Task: Add in the project WonderTech an epic 'Cloud Management Platform (CMP) Implementation'.
Action: Mouse moved to (199, 245)
Screenshot: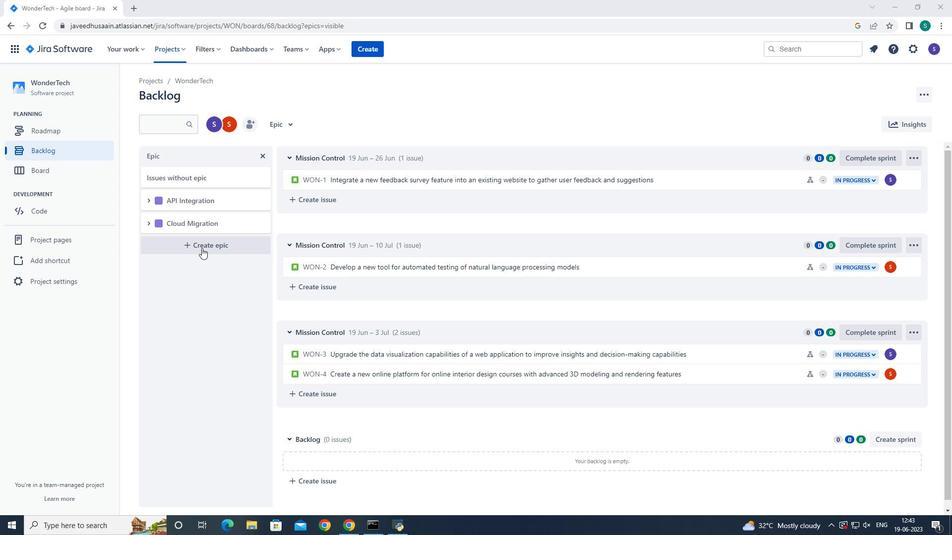 
Action: Mouse pressed left at (199, 245)
Screenshot: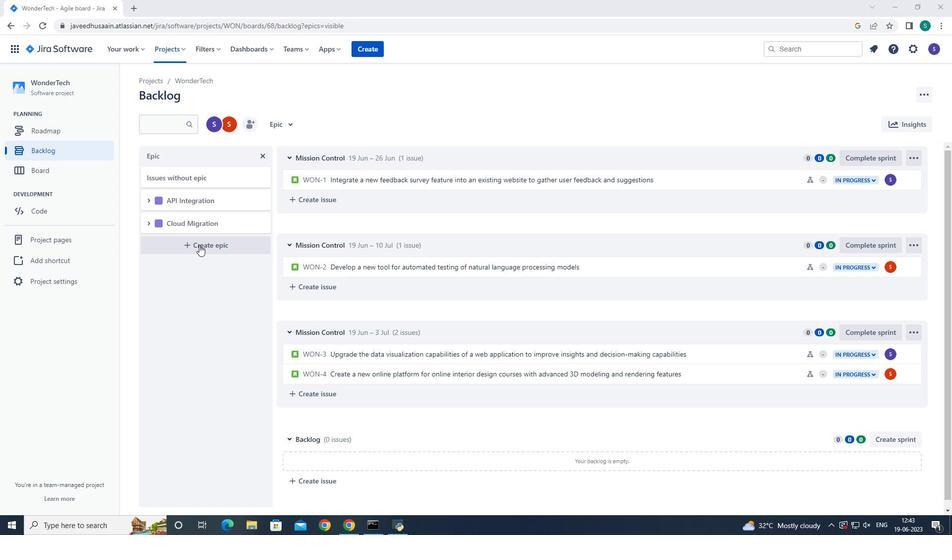 
Action: Mouse moved to (193, 248)
Screenshot: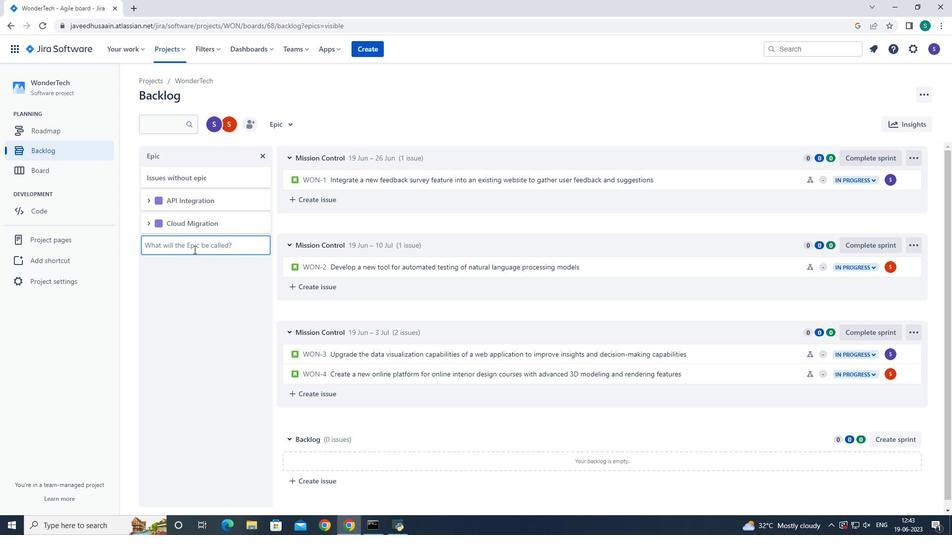 
Action: Mouse pressed left at (193, 248)
Screenshot: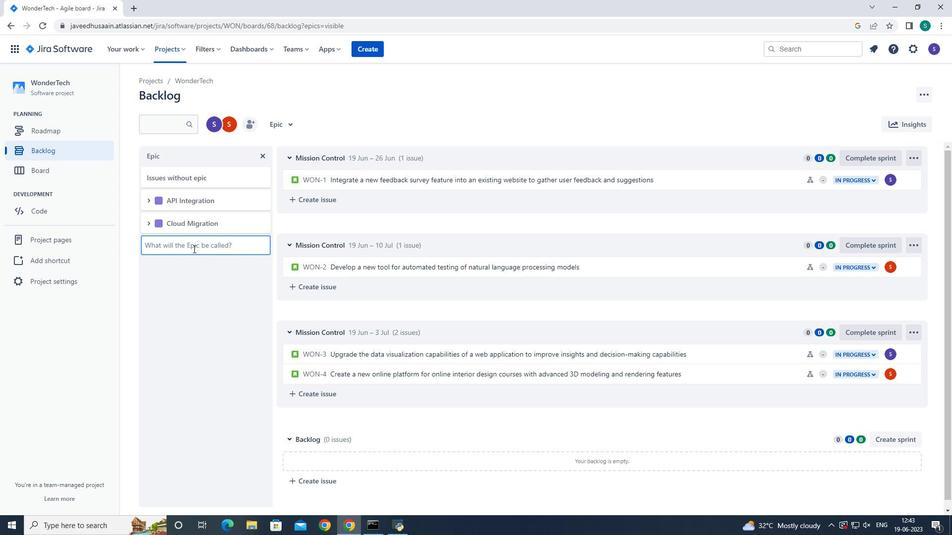 
Action: Key pressed <Key.shift><Key.shift><Key.shift><Key.shift><Key.shift><Key.shift><Key.shift><Key.shift>Cloud<Key.space><Key.shift>Management<Key.space><Key.shift>Platform<Key.space><Key.shift><Key.shift><Key.shift><Key.shift>)<Key.backspace><Key.shift>(<Key.shift><Key.shift><Key.shift><Key.shift><Key.shift><Key.shift><Key.shift>CMP<Key.shift><Key.shift><Key.shift><Key.shift><Key.shift><Key.shift><Key.shift><Key.shift><Key.shift><Key.shift><Key.shift><Key.shift><Key.shift><Key.shift><Key.shift><Key.shift><Key.shift>)<Key.space><Key.shift>Implementation<Key.enter>
Screenshot: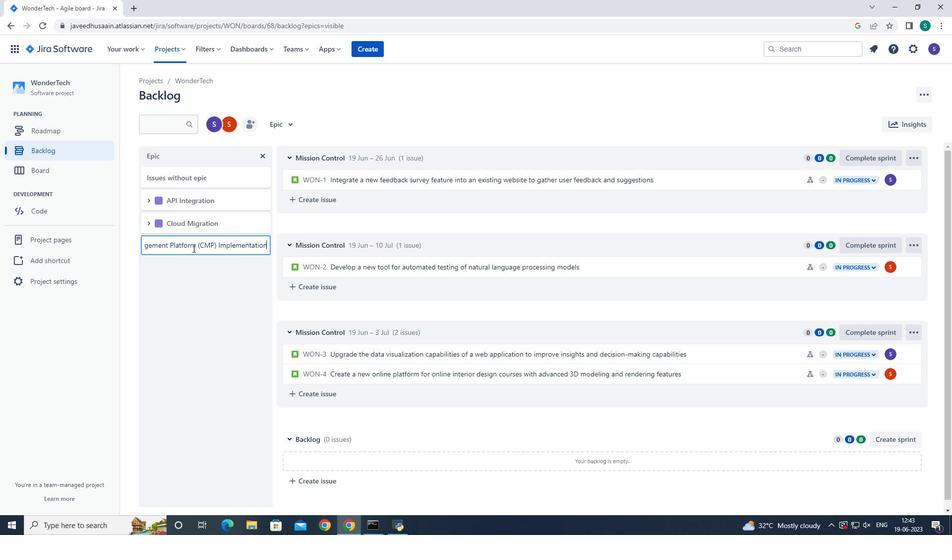 
Action: Mouse moved to (25, 293)
Screenshot: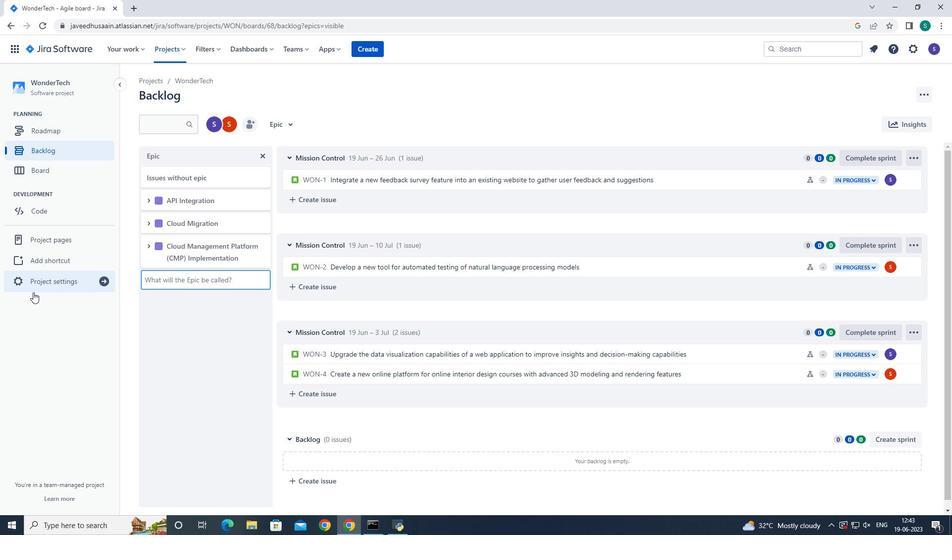 
